 Task: Create in the project AgileHorizon in Backlog an issue 'Implement a new cloud-based talent management system for a company with advanced talent acquisition and performance evaluation features', assign it to team member softage.4@softage.net and change the status to IN PROGRESS. Create in the project AgileHorizon in Backlog an issue 'Integrate a new appointment booking feature into an existing service provider mobile application to enhance convenience and scheduling for customers', assign it to team member softage.1@softage.net and change the status to IN PROGRESS
Action: Mouse moved to (186, 50)
Screenshot: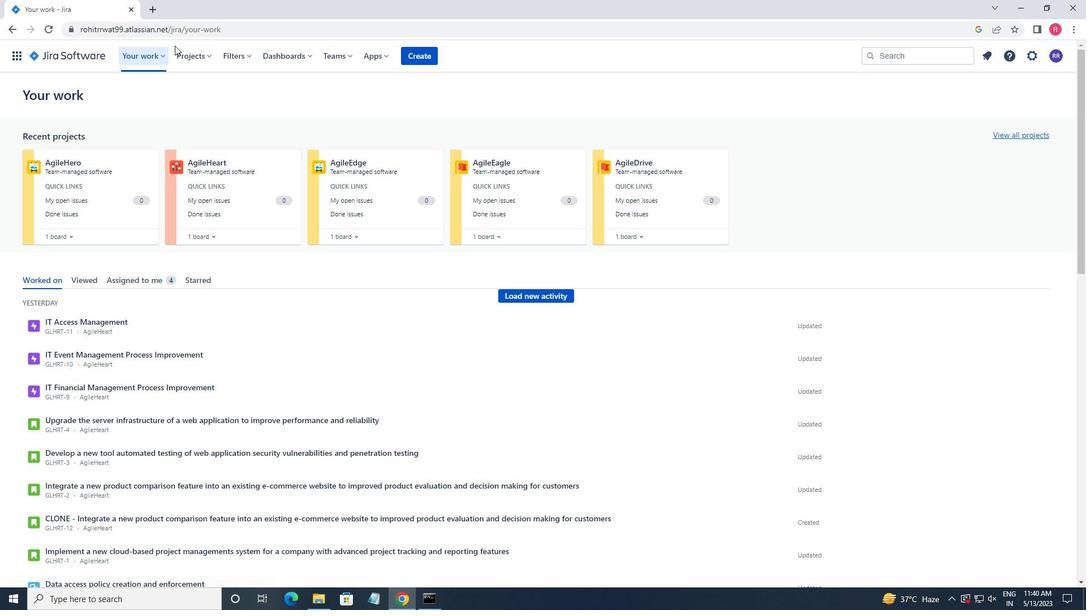 
Action: Mouse pressed left at (186, 50)
Screenshot: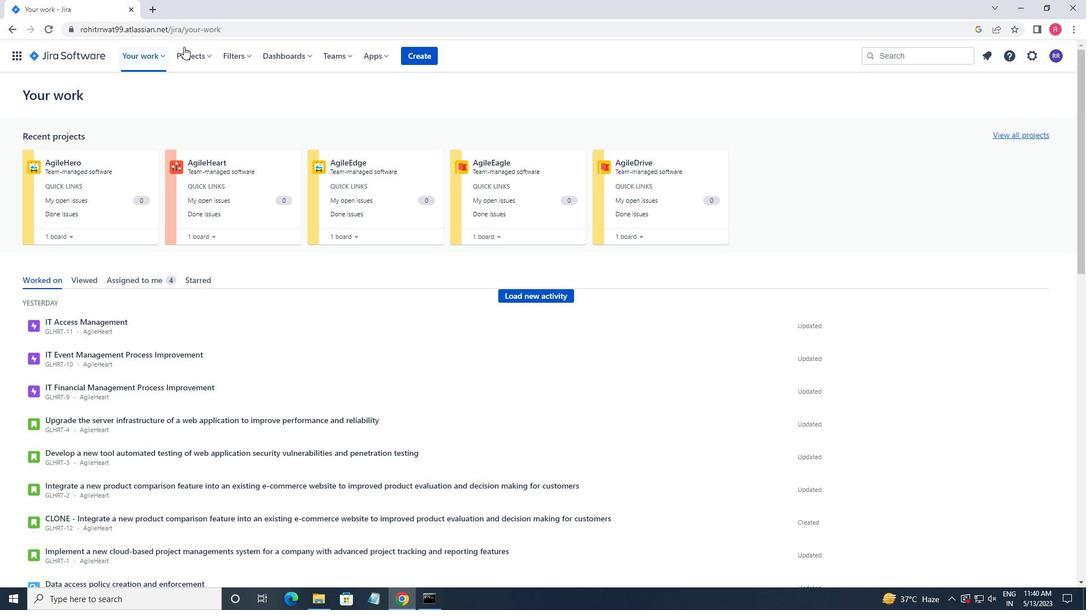 
Action: Mouse moved to (242, 113)
Screenshot: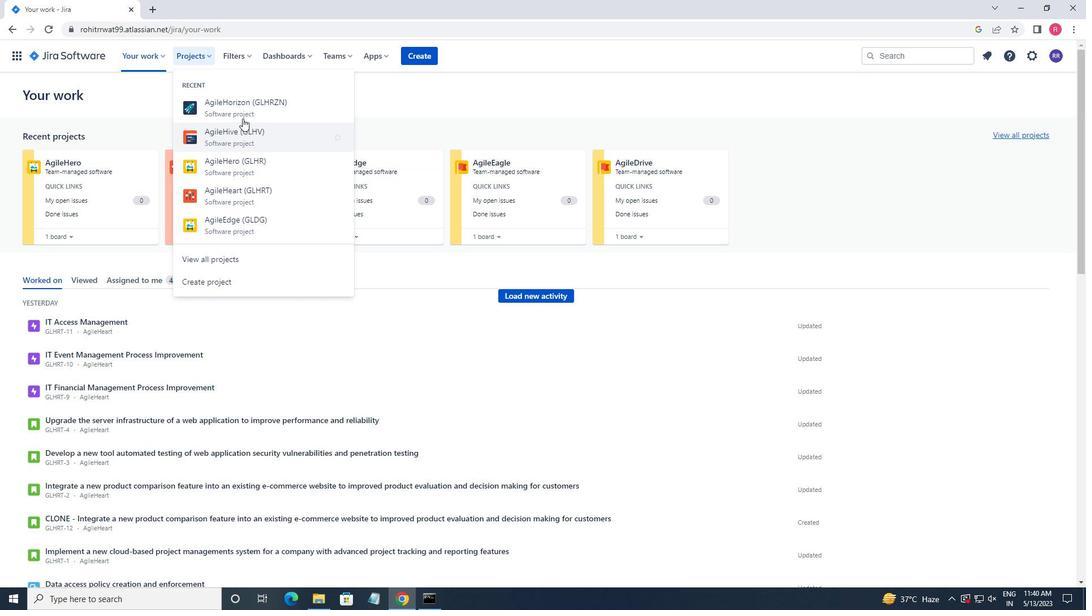 
Action: Mouse pressed left at (242, 113)
Screenshot: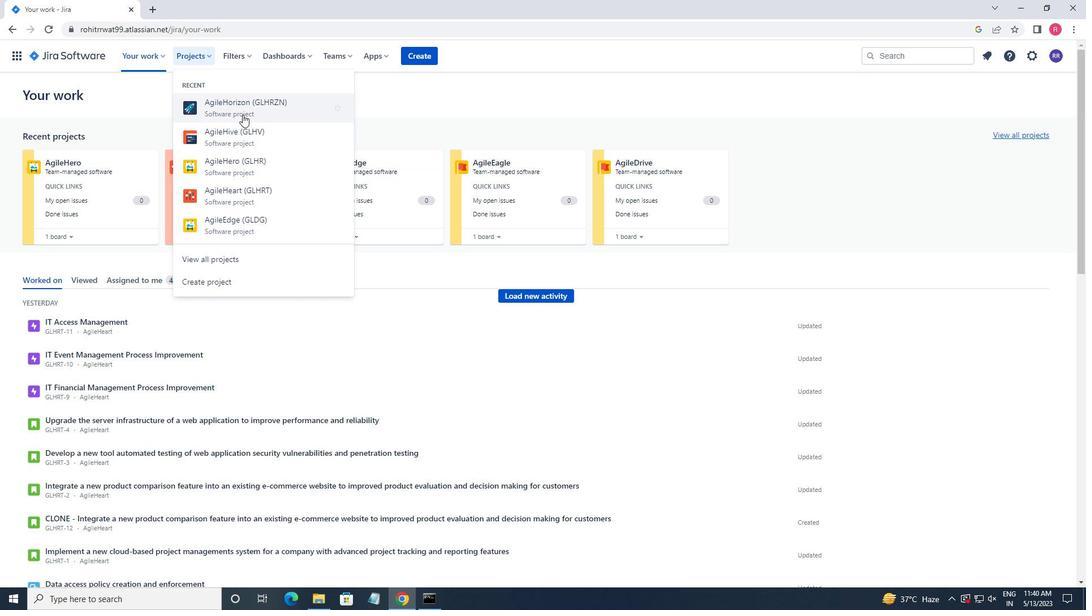 
Action: Mouse moved to (47, 170)
Screenshot: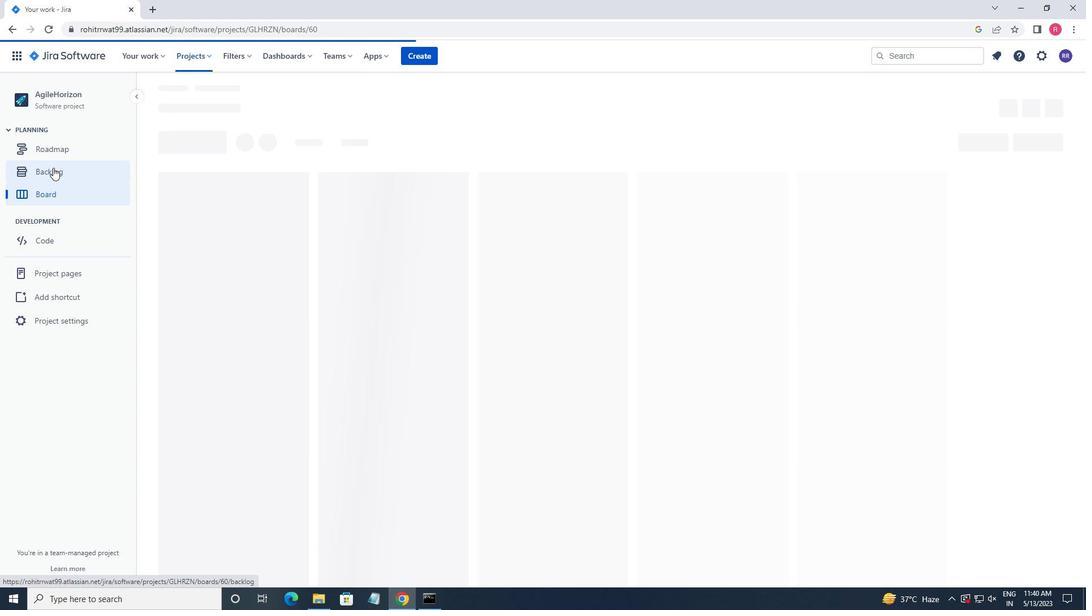 
Action: Mouse pressed left at (47, 170)
Screenshot: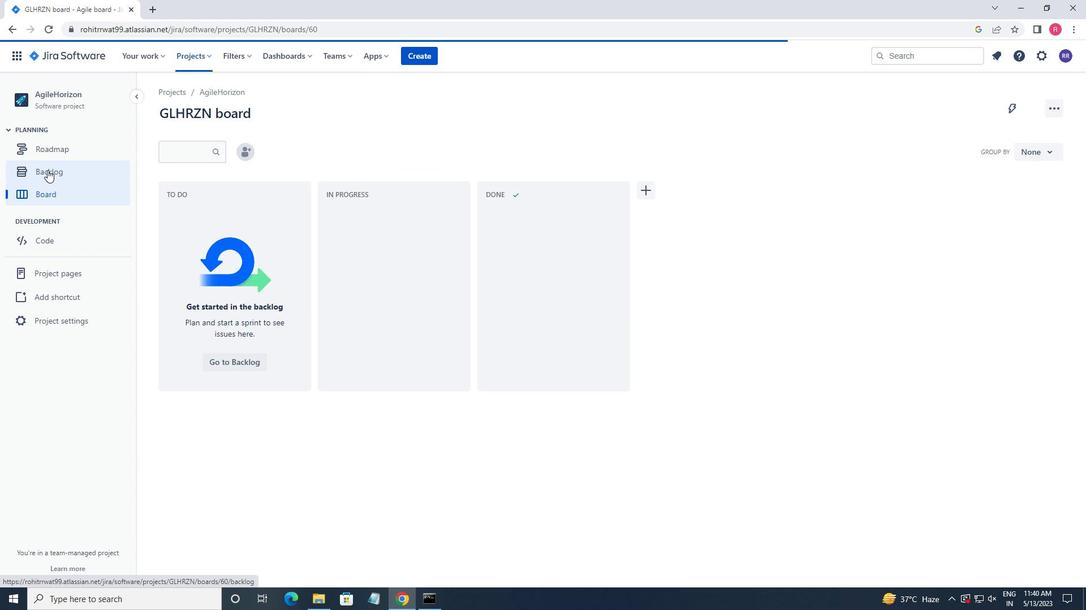 
Action: Mouse moved to (359, 445)
Screenshot: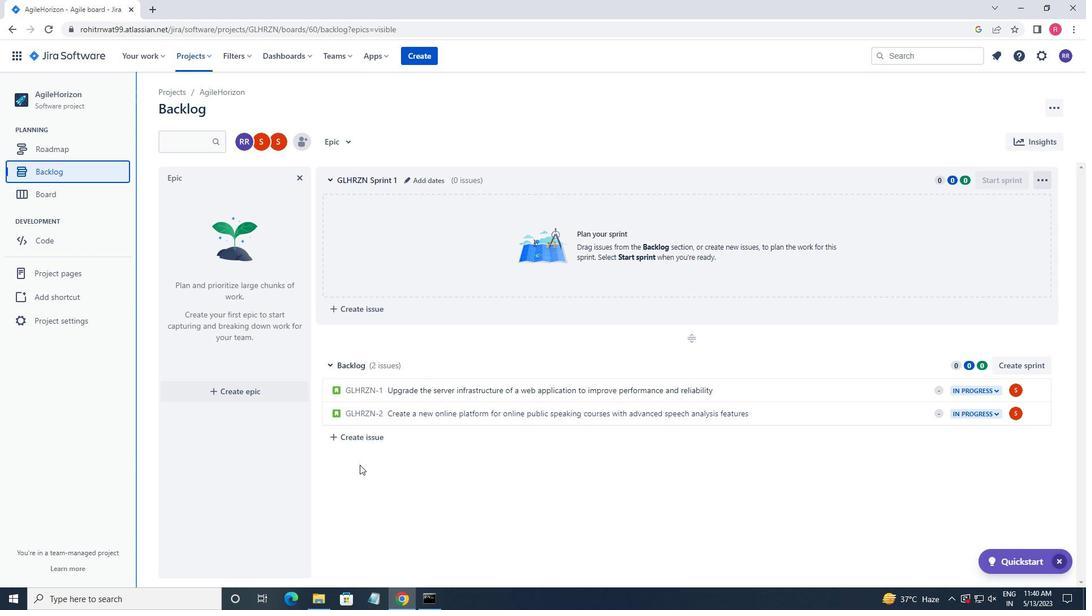 
Action: Mouse pressed left at (359, 445)
Screenshot: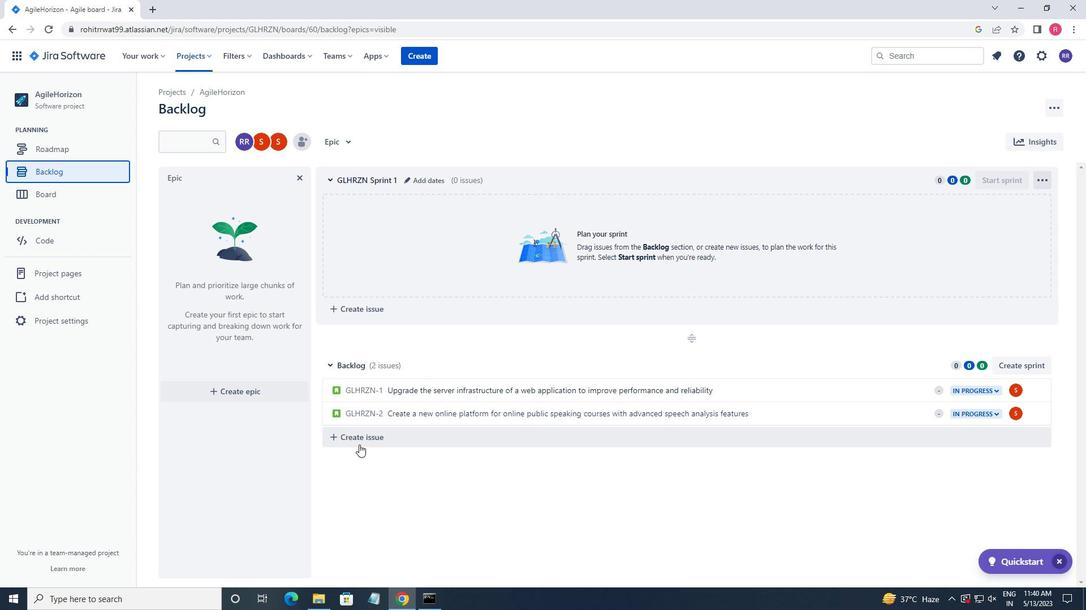 
Action: Key pressed <Key.shift_r>Impelement<Key.space><Key.backspace><Key.left><Key.left><Key.left><Key.left><Key.left><Key.left><Key.backspace><Key.right><Key.right><Key.right><Key.right><Key.right><Key.right><Key.space>a<Key.space>new<Key.space>cloud-based<Key.space>talent<Key.space>management<Key.space>syastem<Key.space><Key.backspace><Key.backspace><Key.backspace><Key.backspace><Key.backspace><Key.backspace>ste,<Key.backspace>m<Key.space>for<Key.space>a<Key.space>company<Key.space>with<Key.space>advance<Key.space>talent<Key.space>acquisition<Key.space>and<Key.space>ple<Key.backspace><Key.backspace>erformance<Key.space>evaluation<Key.space>features<Key.enter>
Screenshot: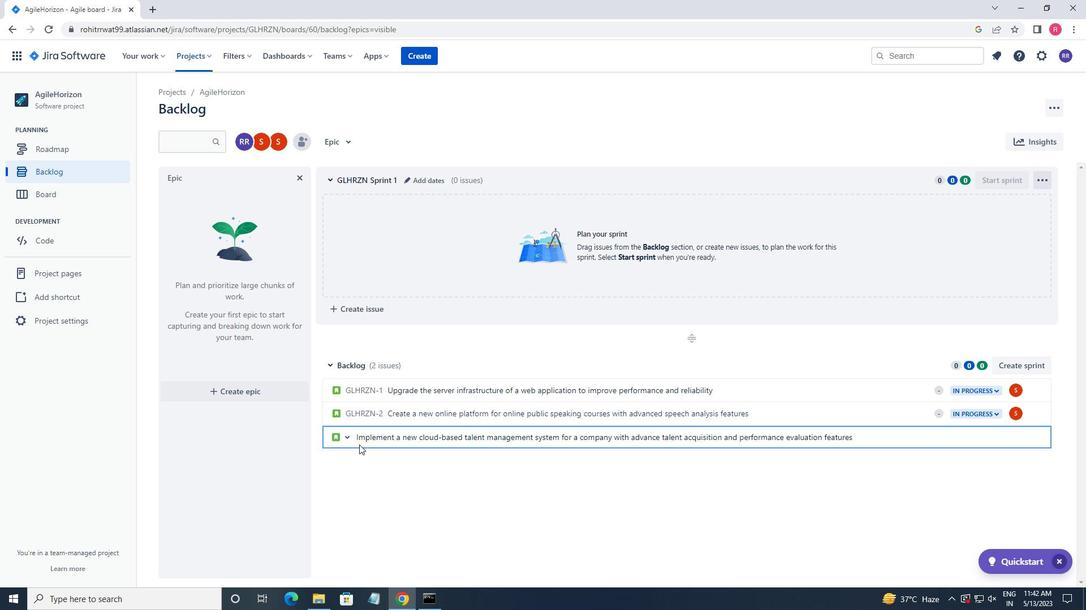 
Action: Mouse moved to (1014, 436)
Screenshot: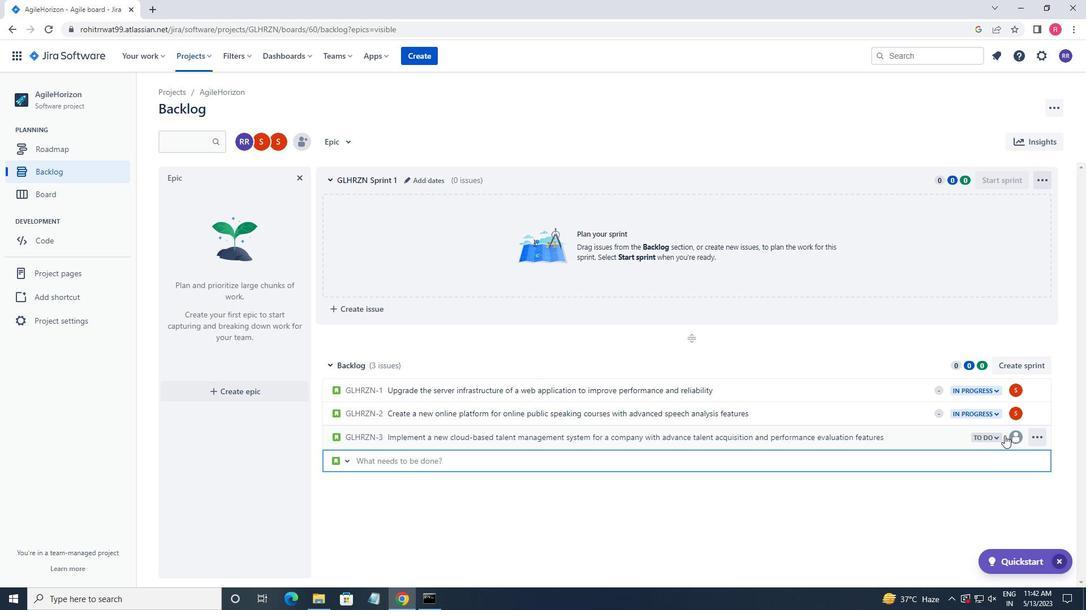 
Action: Mouse pressed left at (1014, 436)
Screenshot: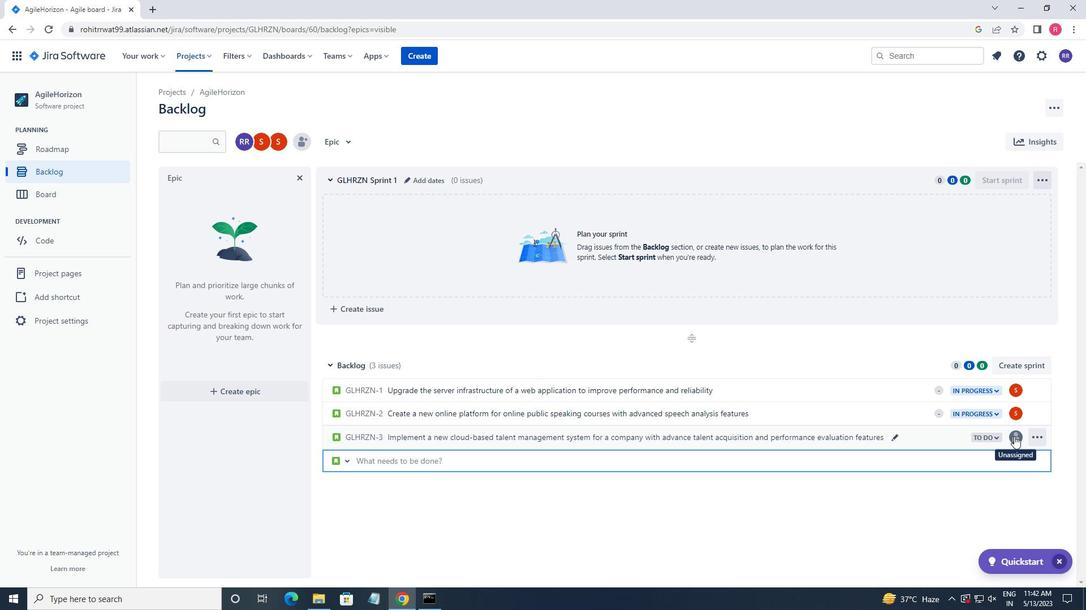 
Action: Key pressed softage.4
Screenshot: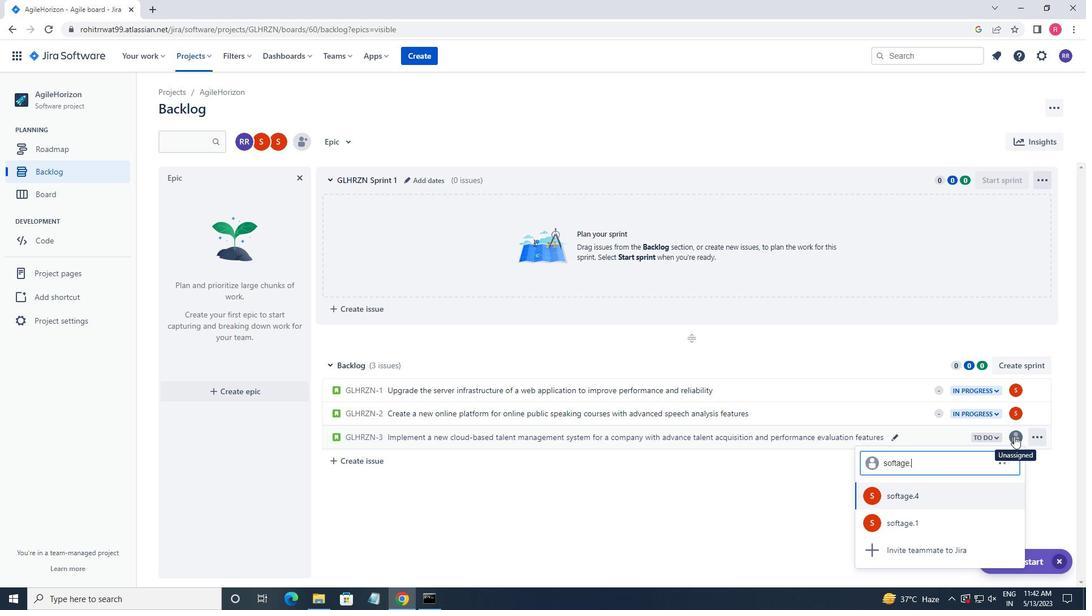 
Action: Mouse moved to (951, 497)
Screenshot: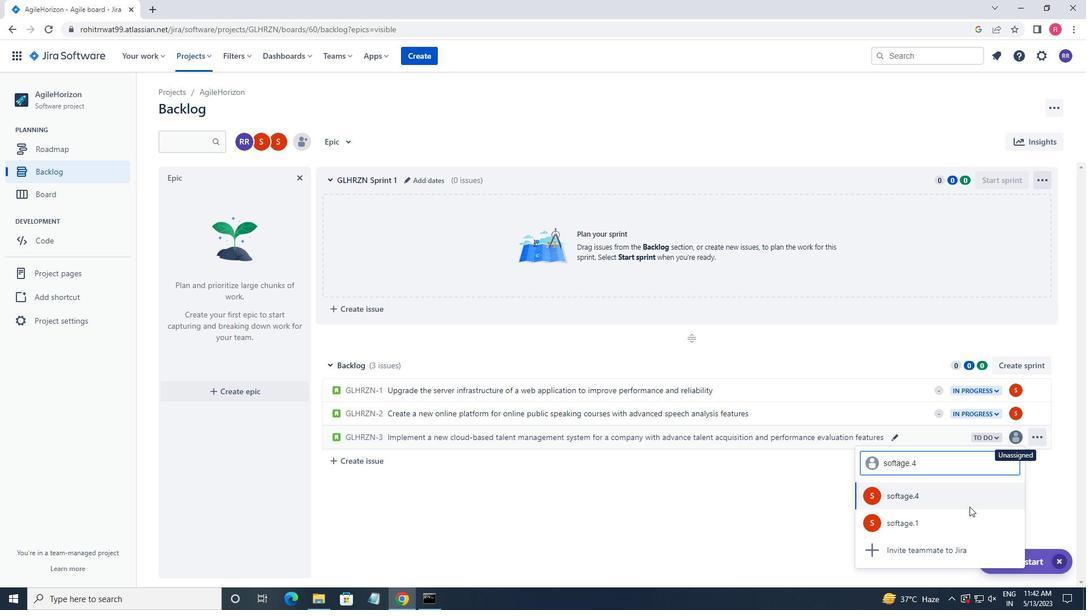 
Action: Mouse pressed left at (951, 497)
Screenshot: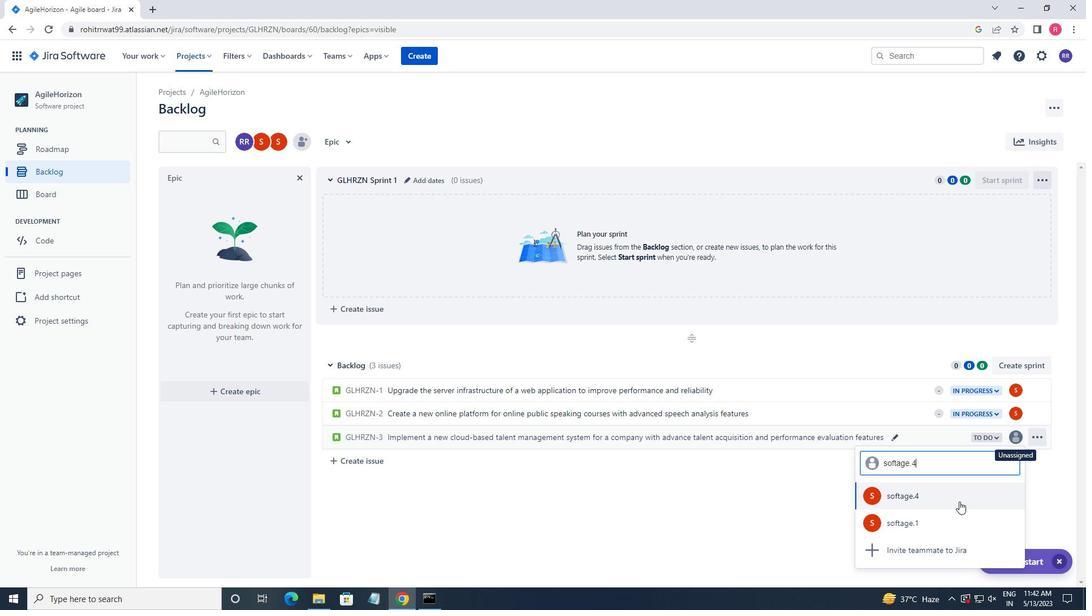 
Action: Mouse moved to (993, 437)
Screenshot: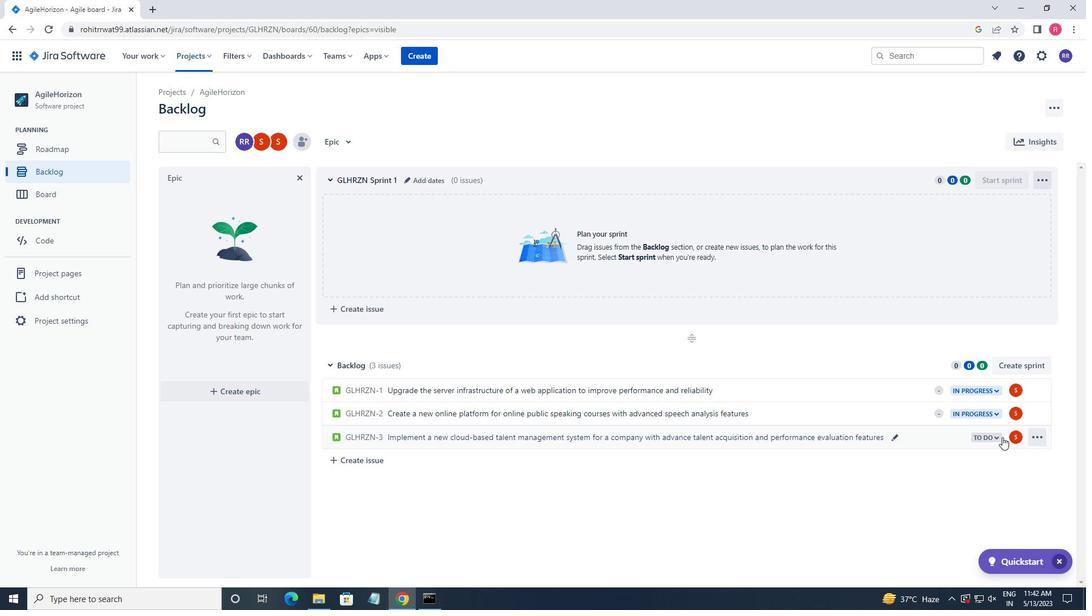 
Action: Mouse pressed left at (993, 437)
Screenshot: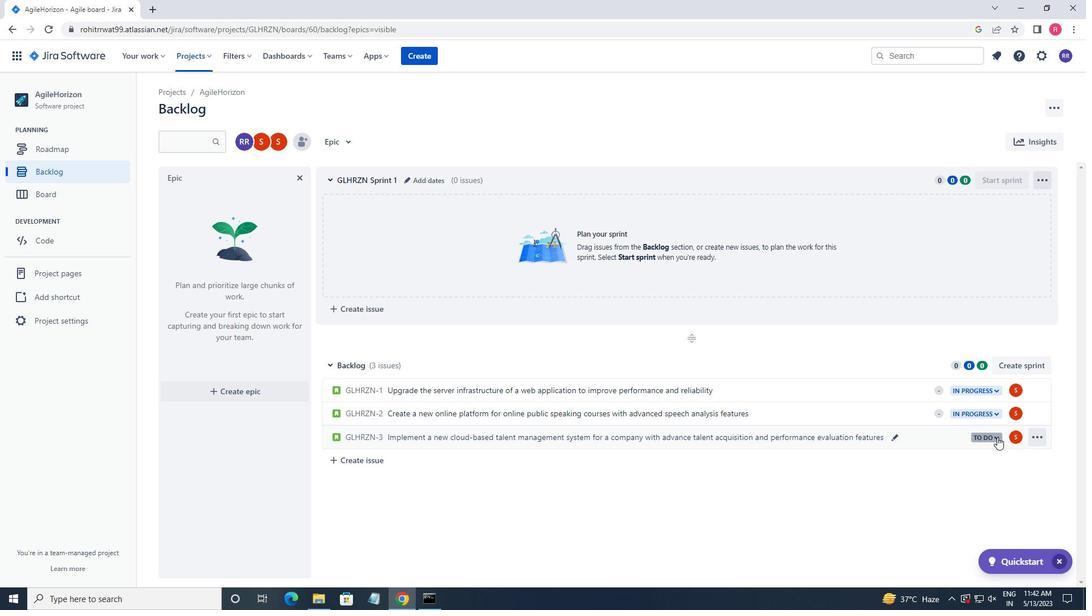 
Action: Mouse moved to (920, 461)
Screenshot: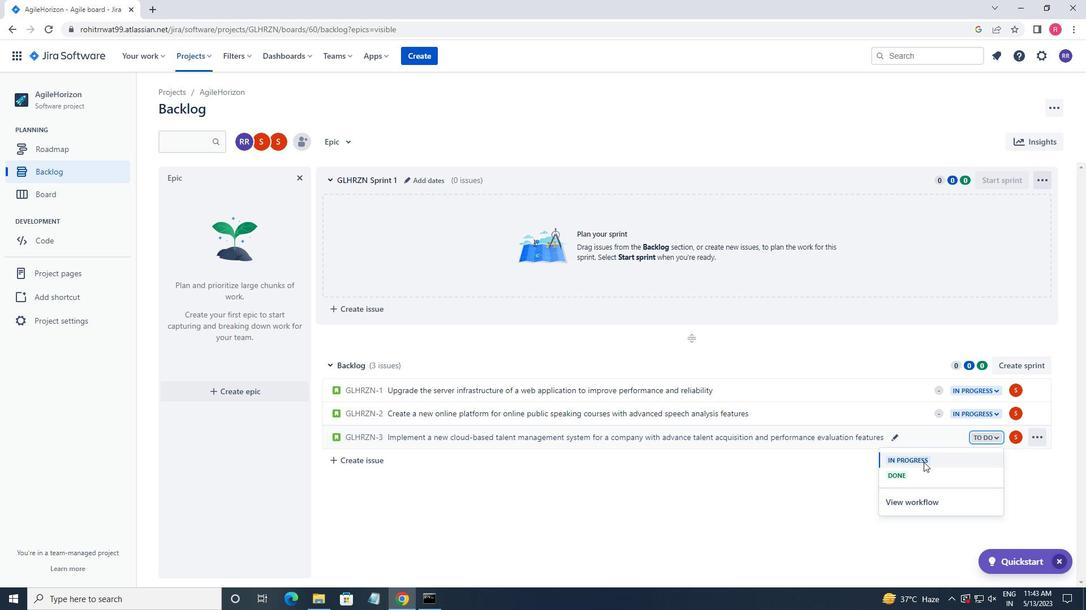 
Action: Mouse pressed left at (920, 461)
Screenshot: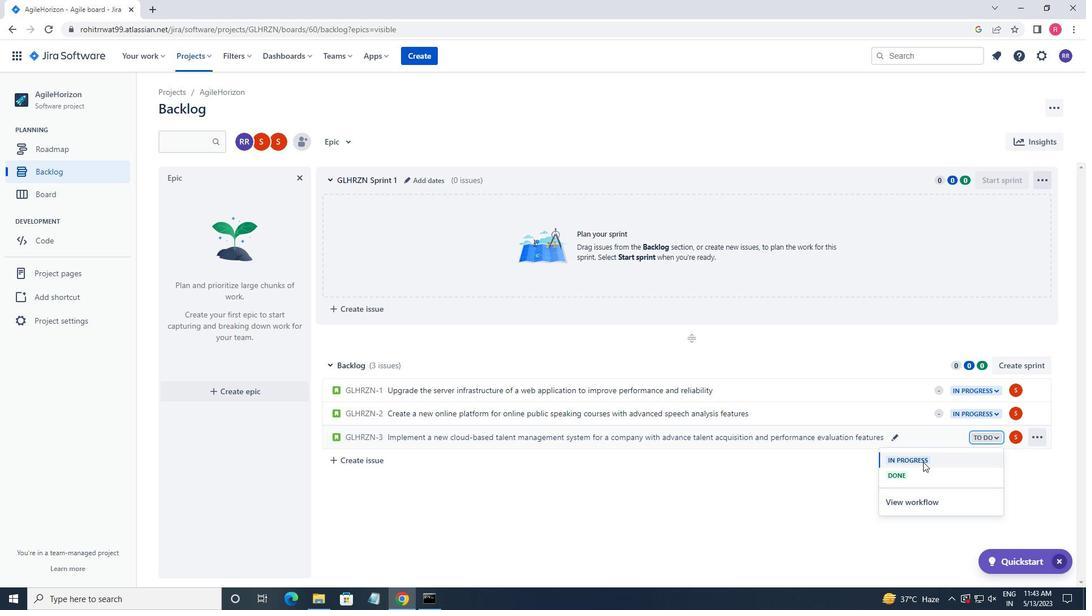 
Action: Mouse moved to (349, 459)
Screenshot: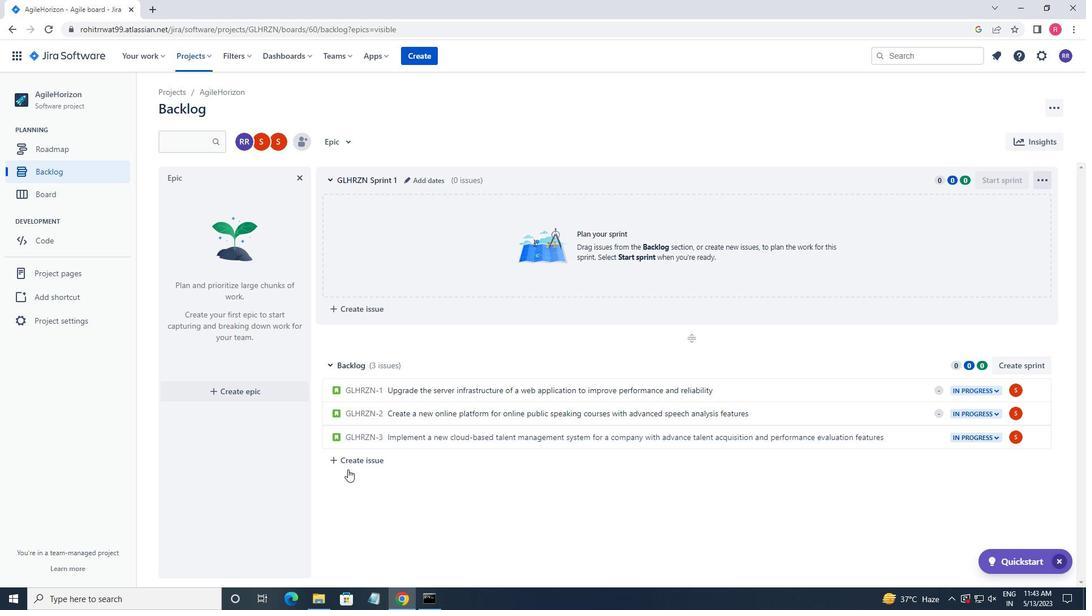 
Action: Mouse pressed left at (349, 459)
Screenshot: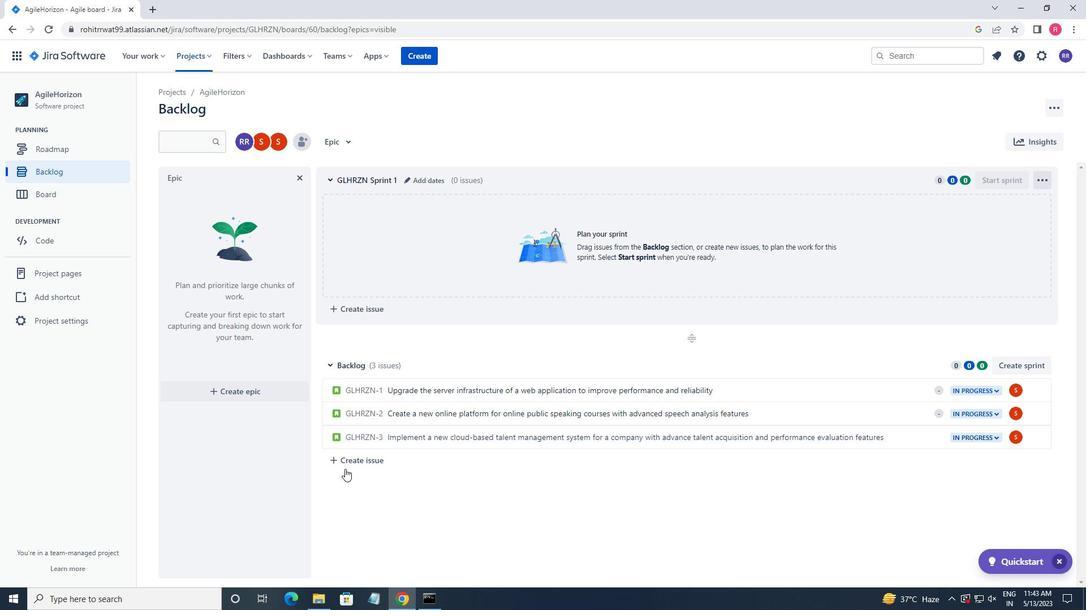 
Action: Key pressed <Key.shift_r>Intergrate<Key.left><Key.left><Key.left><Key.left><Key.left><Key.backspace><Key.right><Key.right><Key.right><Key.right><Key.right><Key.right><Key.space>a<Key.space>new<Key.space>appintment<Key.space><Key.left><Key.left><Key.left><Key.left><Key.left><Key.left><Key.left><Key.left>o<Key.right><Key.right><Key.right><Key.right><Key.right><Key.right><Key.right><Key.right><Key.right><Key.right><Key.right><Key.right>booking<Key.space>feature<Key.space>into<Key.space>an<Key.space><Key.backspace>d<Key.space>existing<Key.space>service<Key.space>provif<Key.backspace>der<Key.space>mobn<Key.backspace>bilr<Key.backspace>e<Key.space><Key.backspace><Key.backspace><Key.backspace><Key.backspace><Key.backspace>ile<Key.space>application<Key.space>to<Key.space>enhance<Key.space>convenience<Key.space>and<Key.space>scheduling<Key.space>for<Key.space>custe<Key.backspace>omers<Key.space><Key.enter>
Screenshot: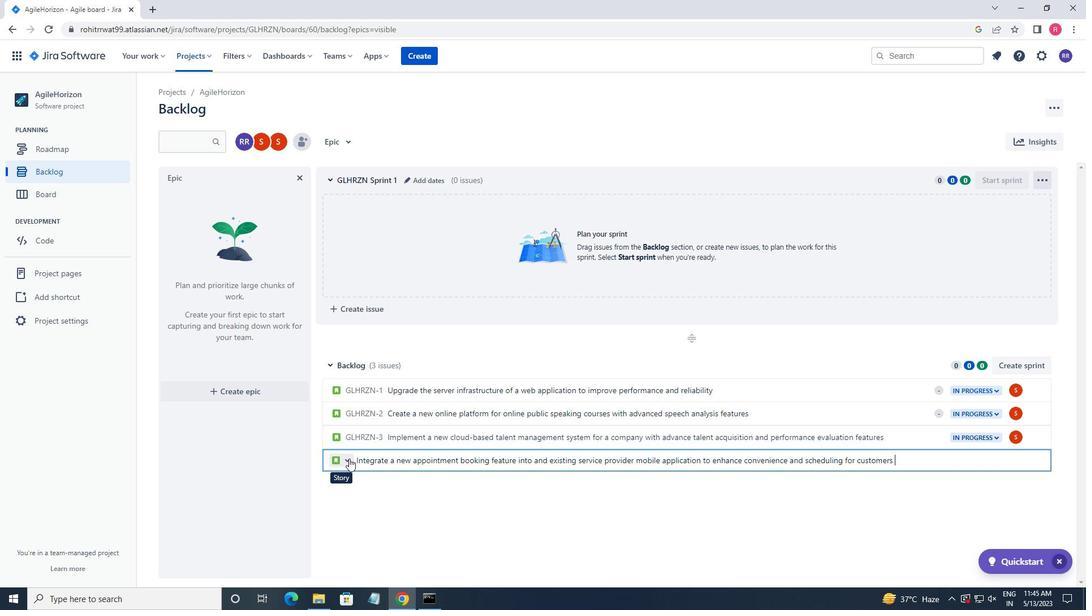 
Action: Mouse moved to (1020, 468)
Screenshot: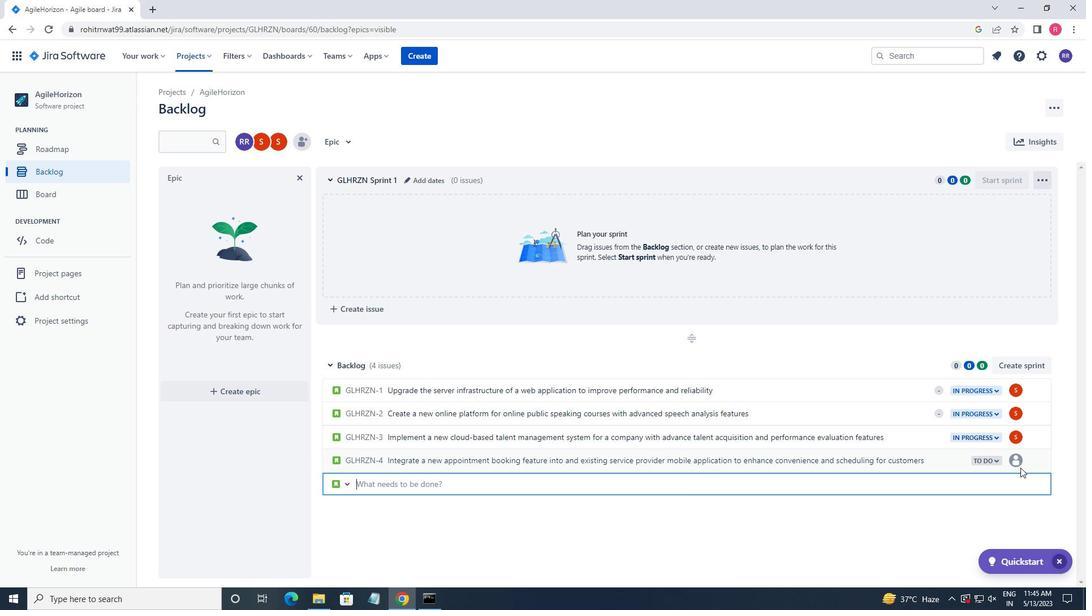 
Action: Mouse pressed left at (1020, 468)
Screenshot: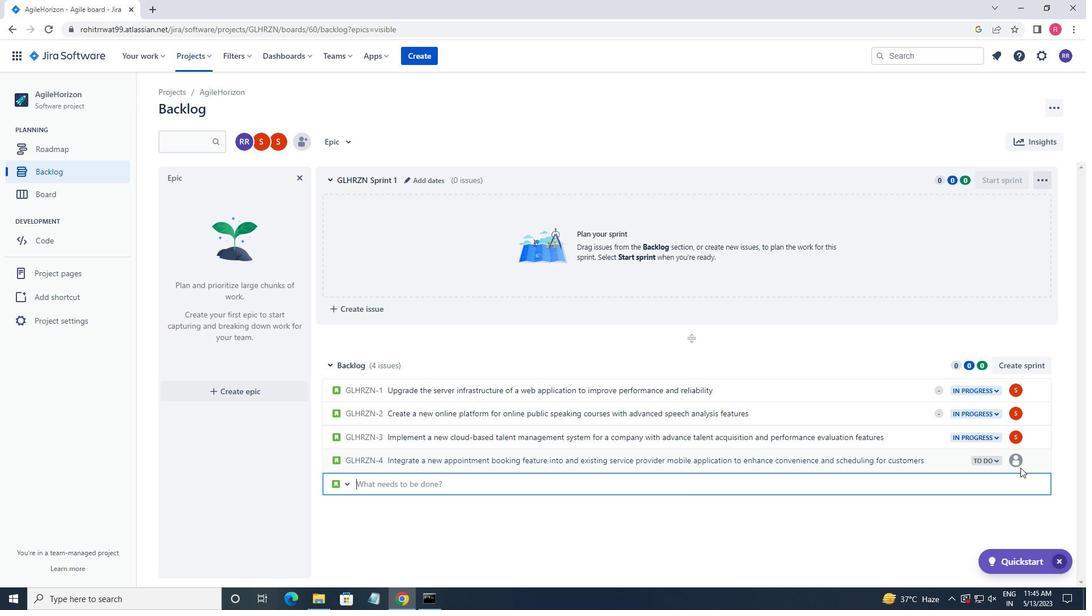 
Action: Mouse moved to (1019, 466)
Screenshot: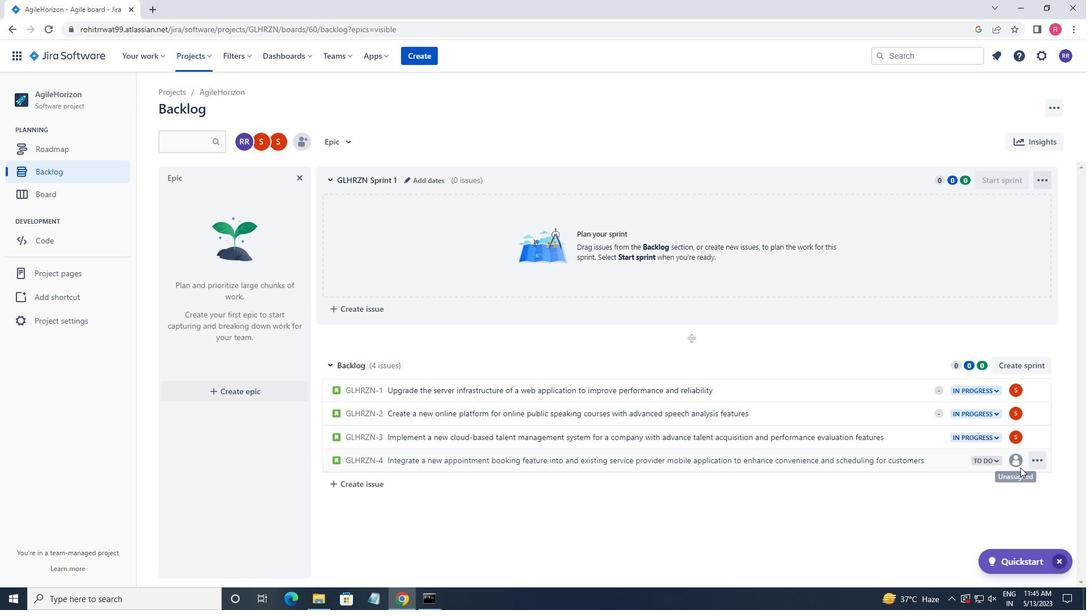 
Action: Mouse pressed left at (1019, 466)
Screenshot: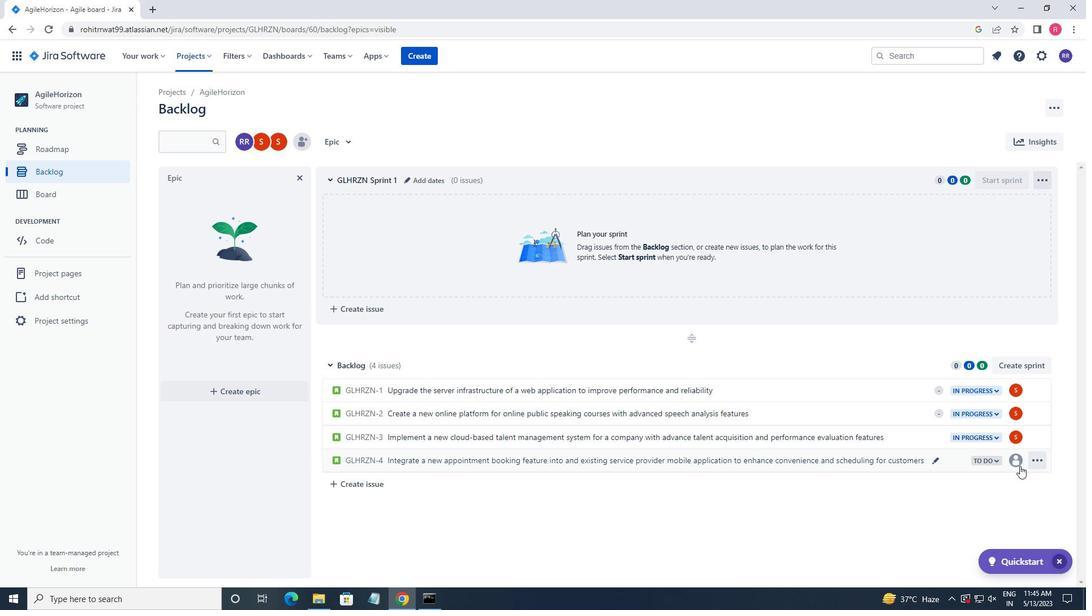 
Action: Mouse moved to (1006, 453)
Screenshot: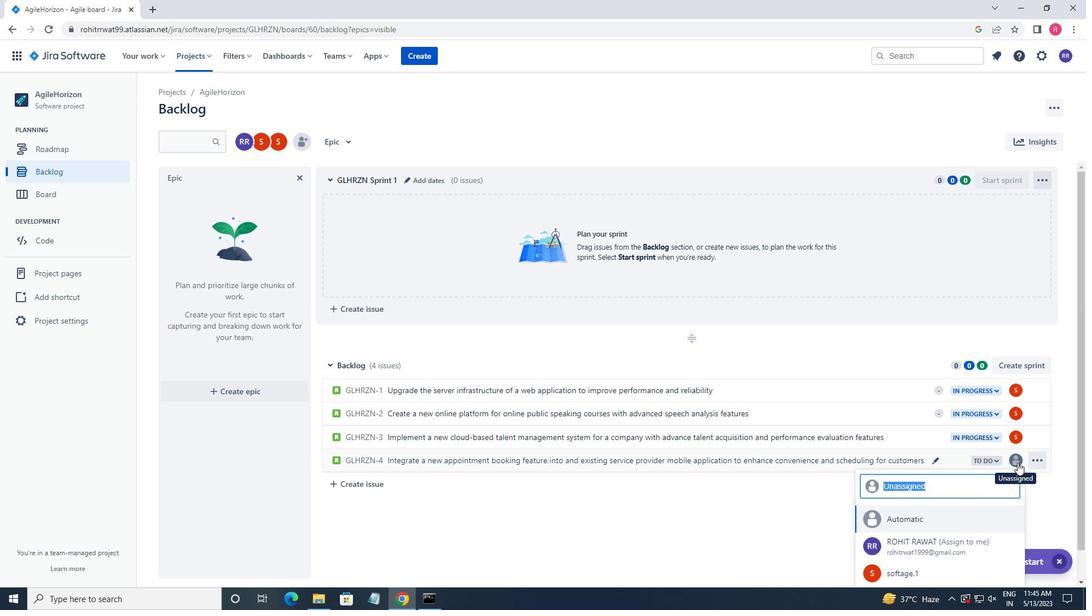
Action: Key pressed soft
Screenshot: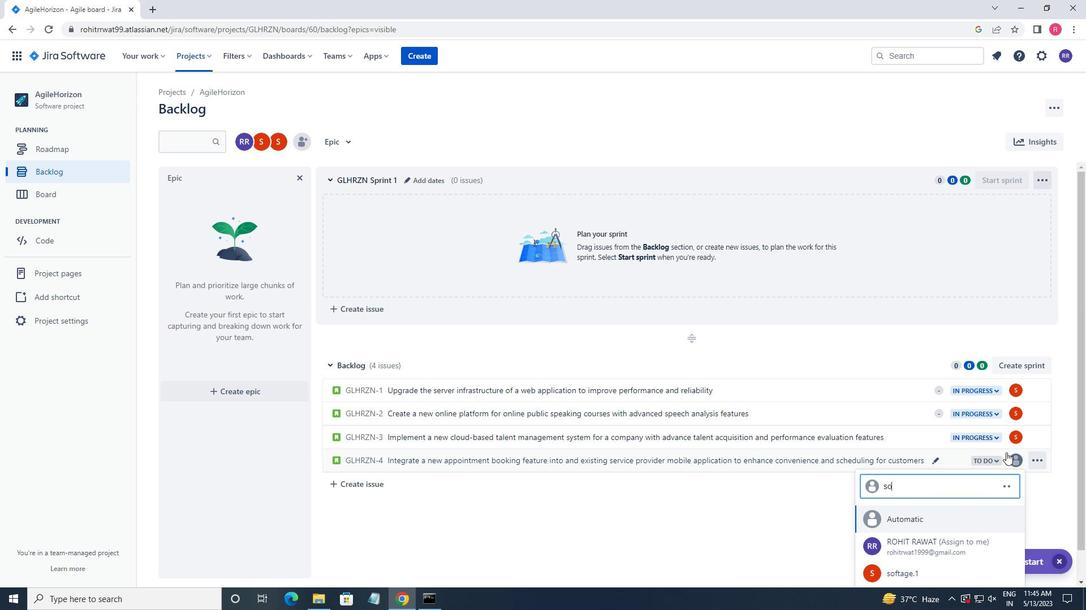 
Action: Mouse moved to (1006, 452)
Screenshot: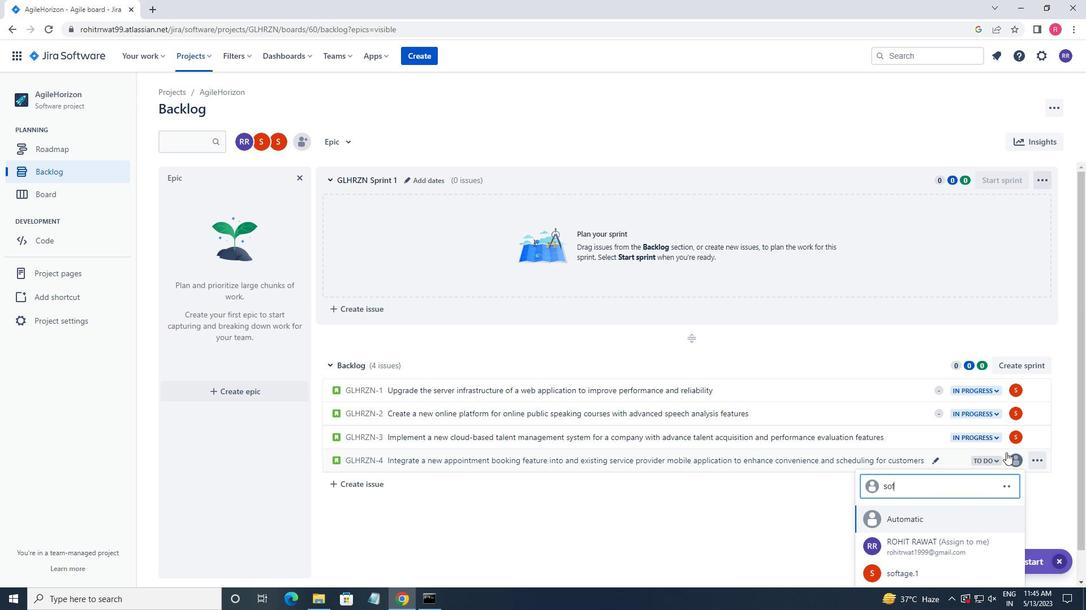 
Action: Key pressed ag
Screenshot: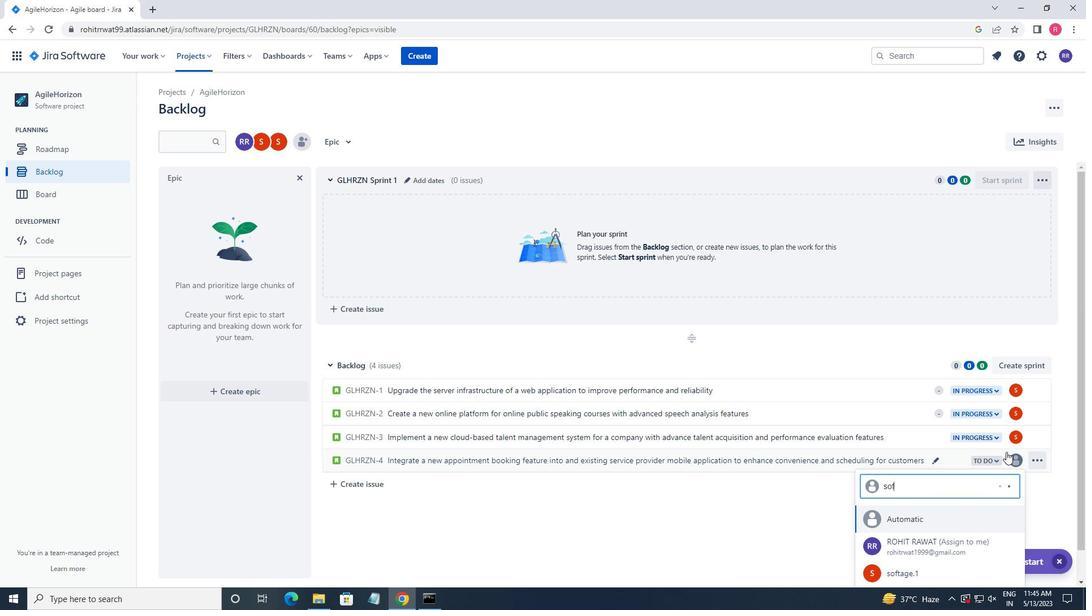
Action: Mouse moved to (1004, 450)
Screenshot: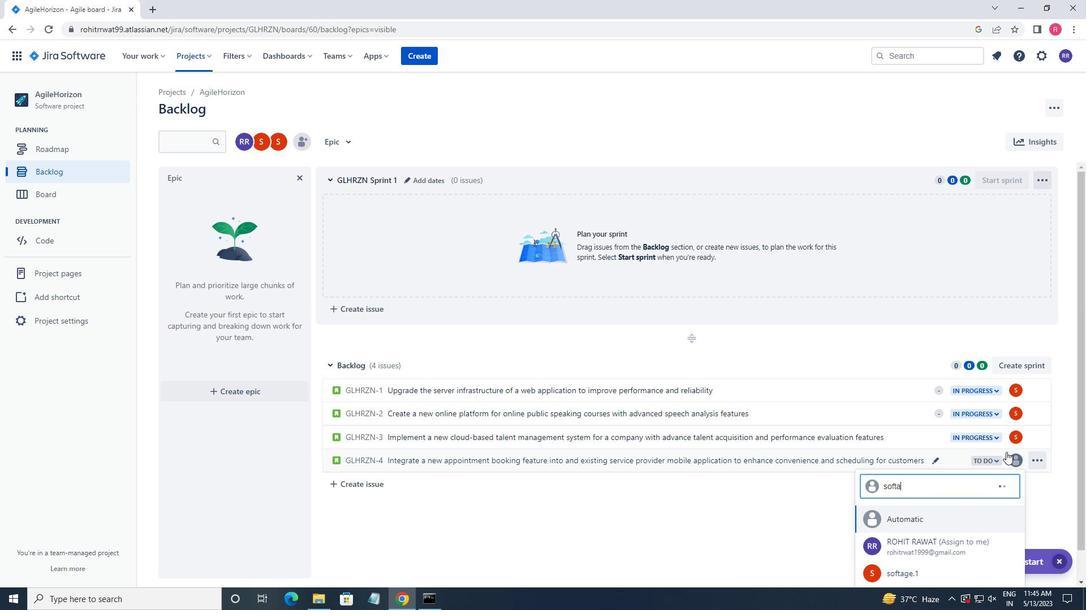 
Action: Key pressed e.1
Screenshot: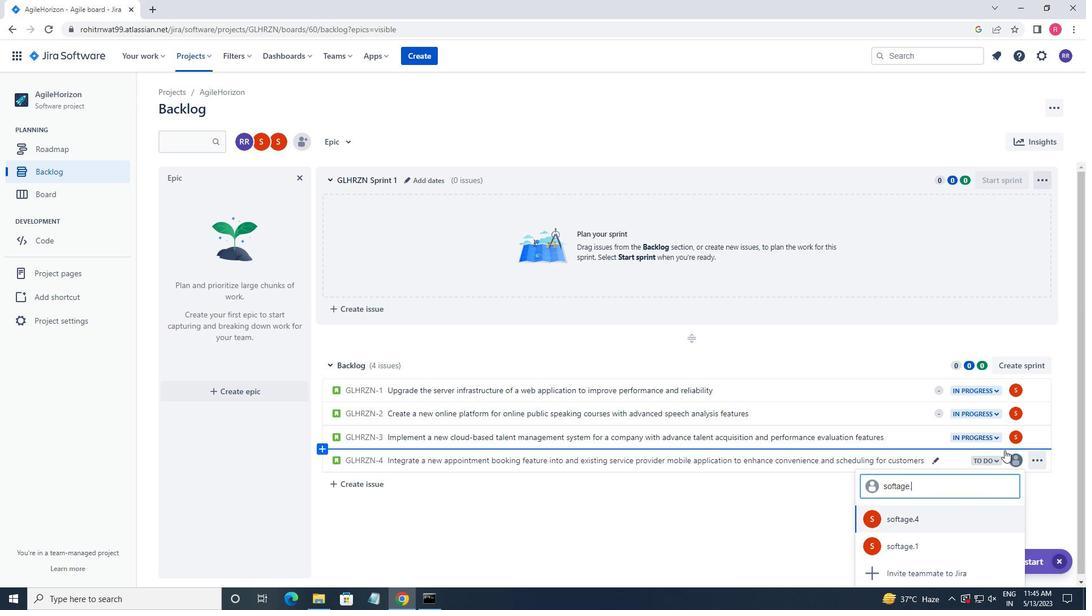
Action: Mouse moved to (912, 525)
Screenshot: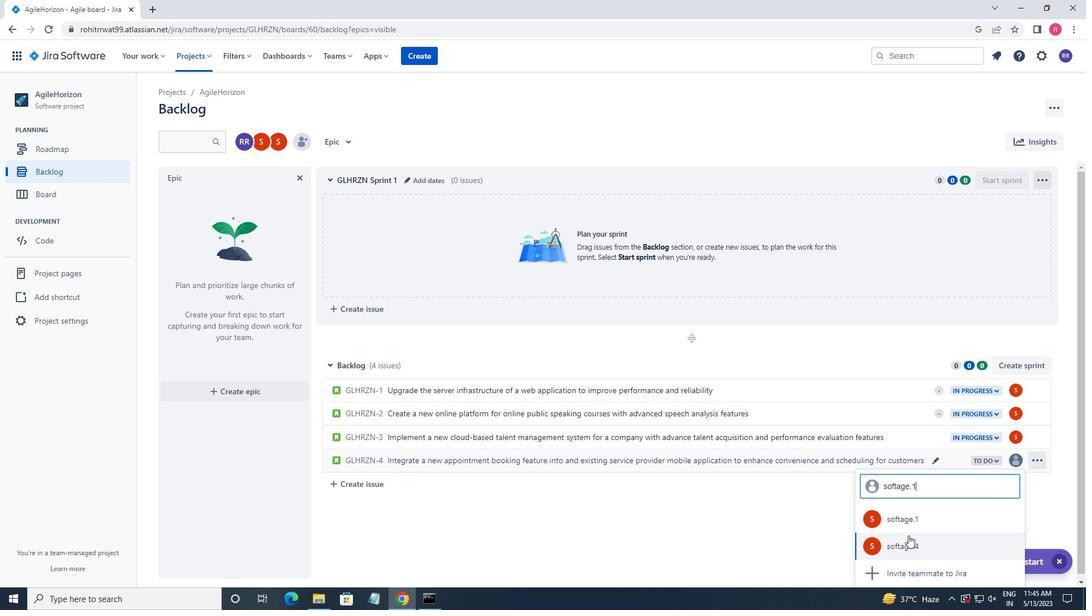 
Action: Mouse pressed left at (912, 525)
Screenshot: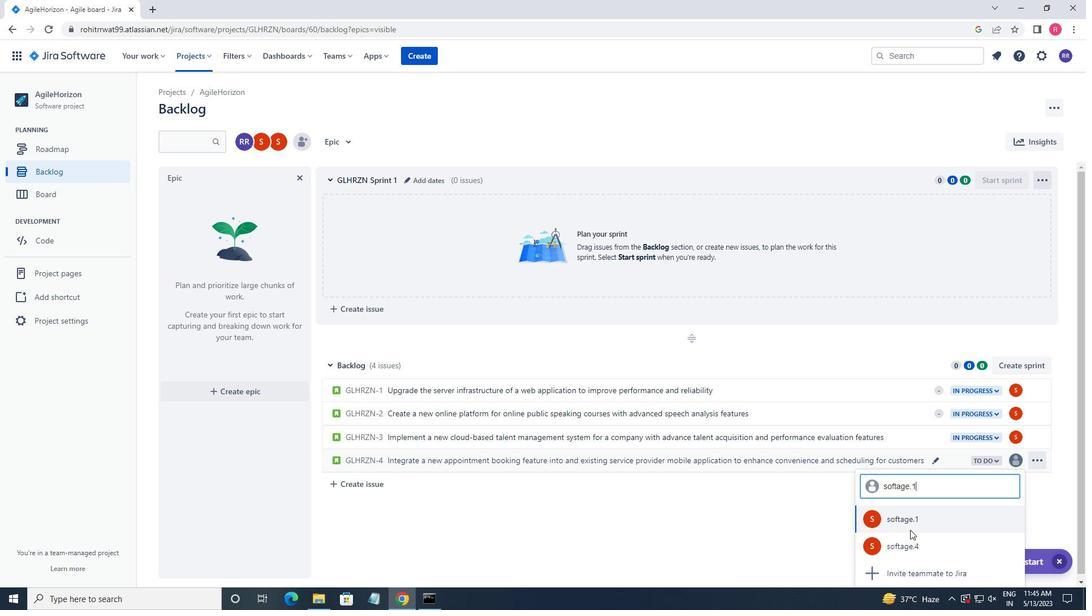 
Action: Mouse moved to (975, 461)
Screenshot: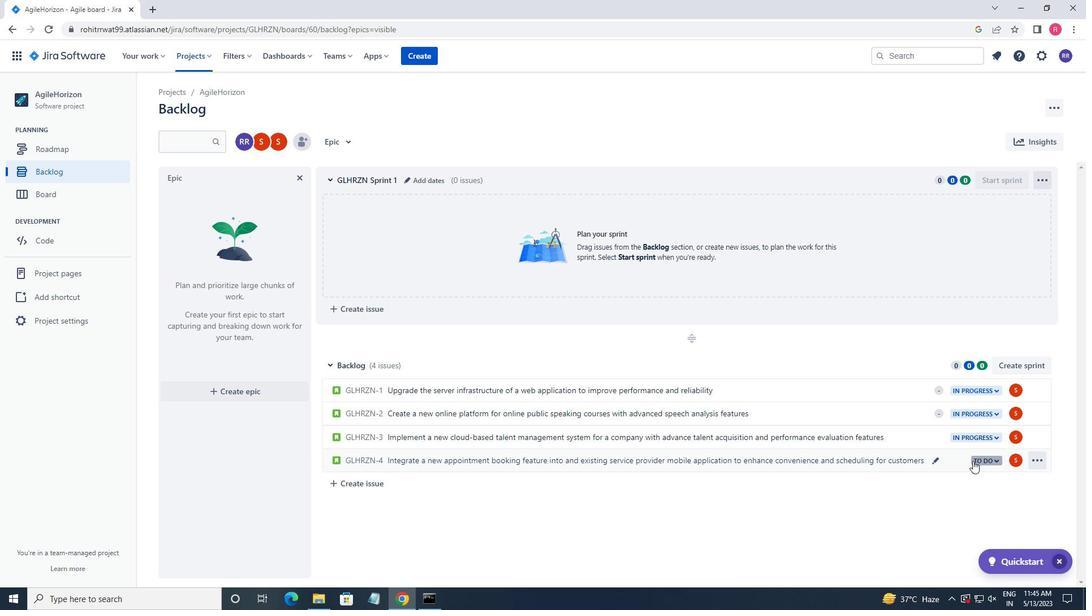 
Action: Mouse pressed left at (975, 461)
Screenshot: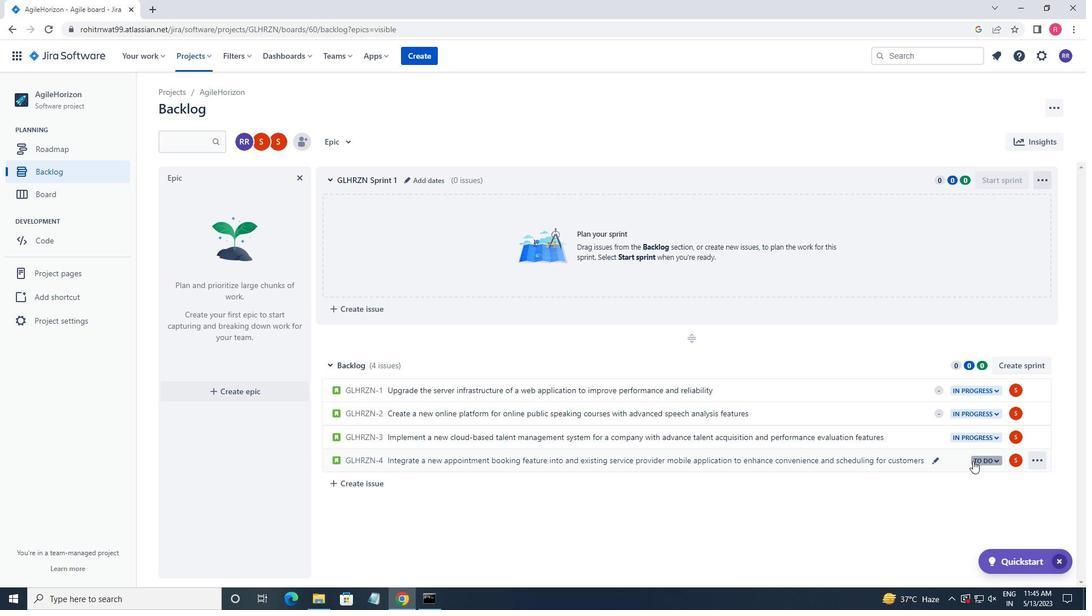 
Action: Mouse moved to (923, 483)
Screenshot: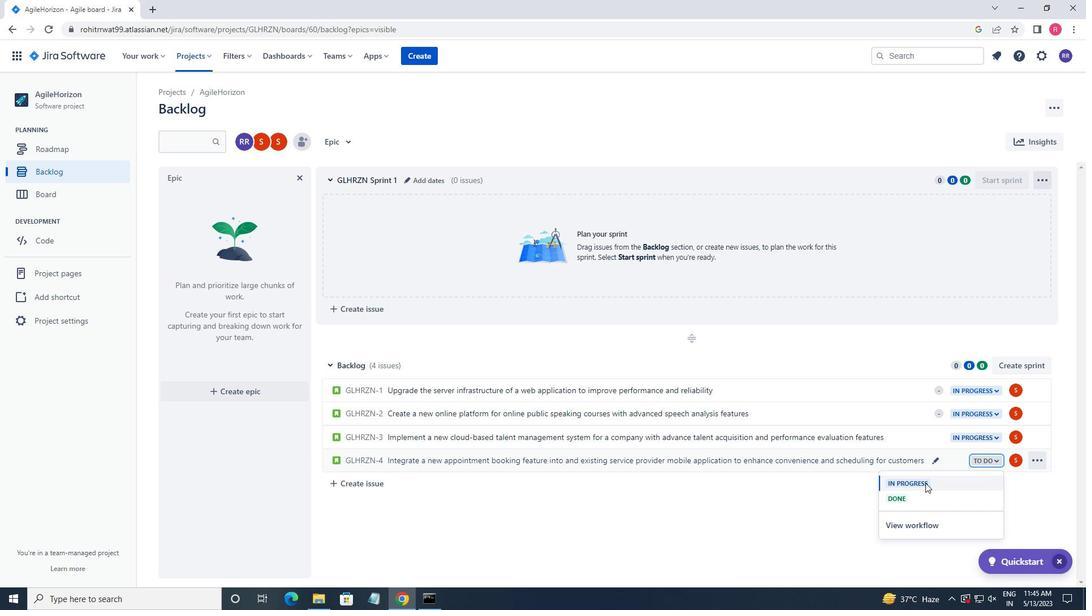 
Action: Mouse pressed left at (923, 483)
Screenshot: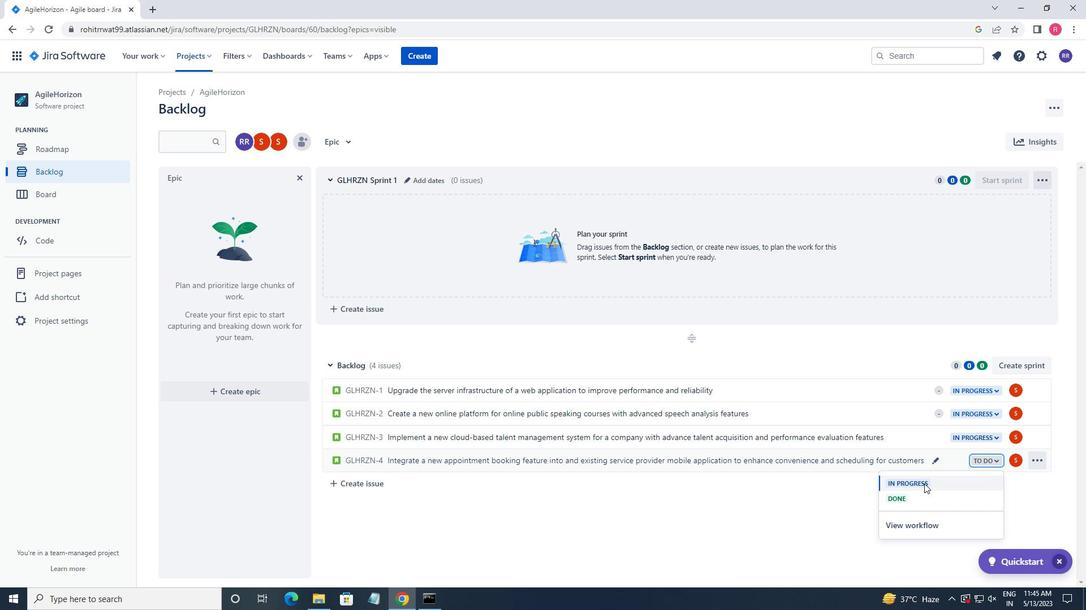 
